 Task: Create a due date automation trigger when advanced on, 2 days after a card is due add fields with custom field "Resume" set to a number greater or equal to 1 and lower or equal to 10 at 11:00 AM.
Action: Mouse moved to (1016, 86)
Screenshot: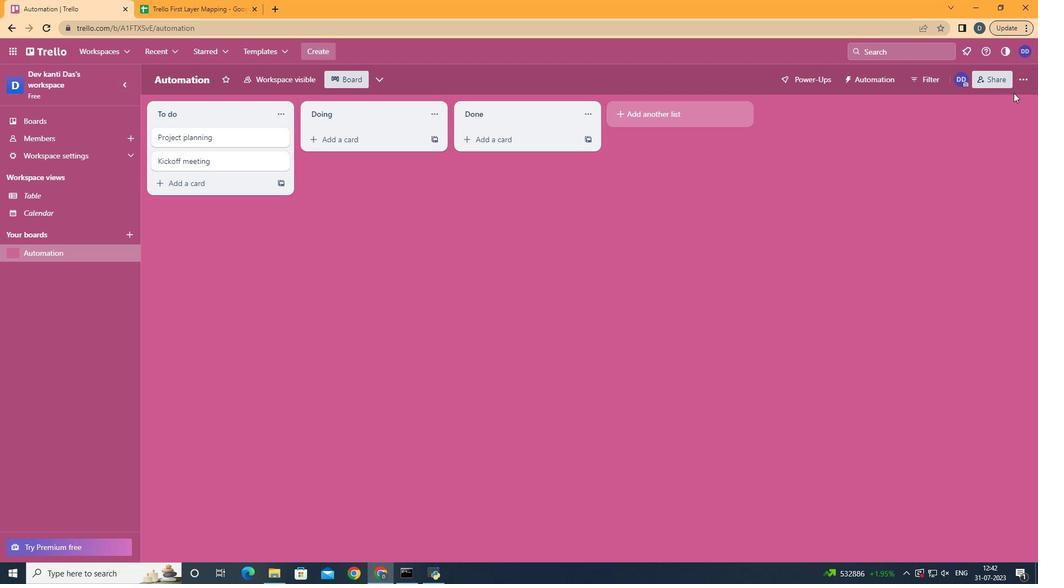 
Action: Mouse pressed left at (1016, 86)
Screenshot: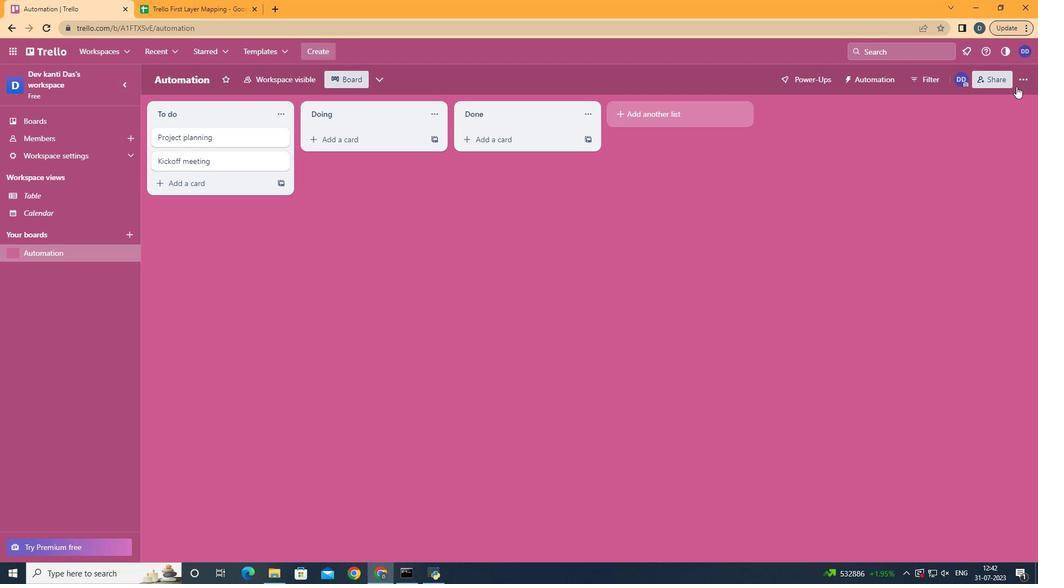 
Action: Mouse moved to (965, 215)
Screenshot: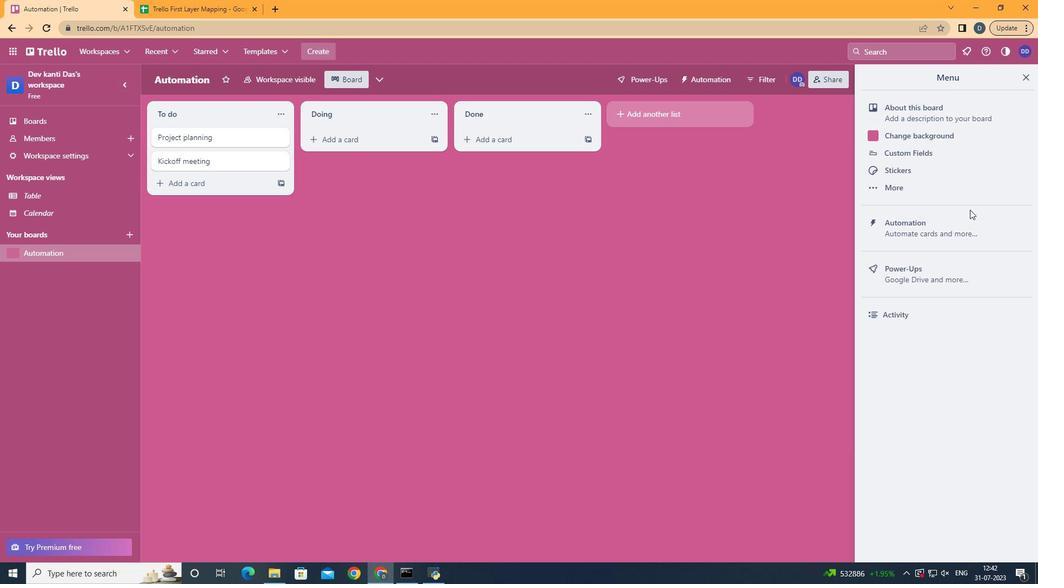 
Action: Mouse pressed left at (965, 215)
Screenshot: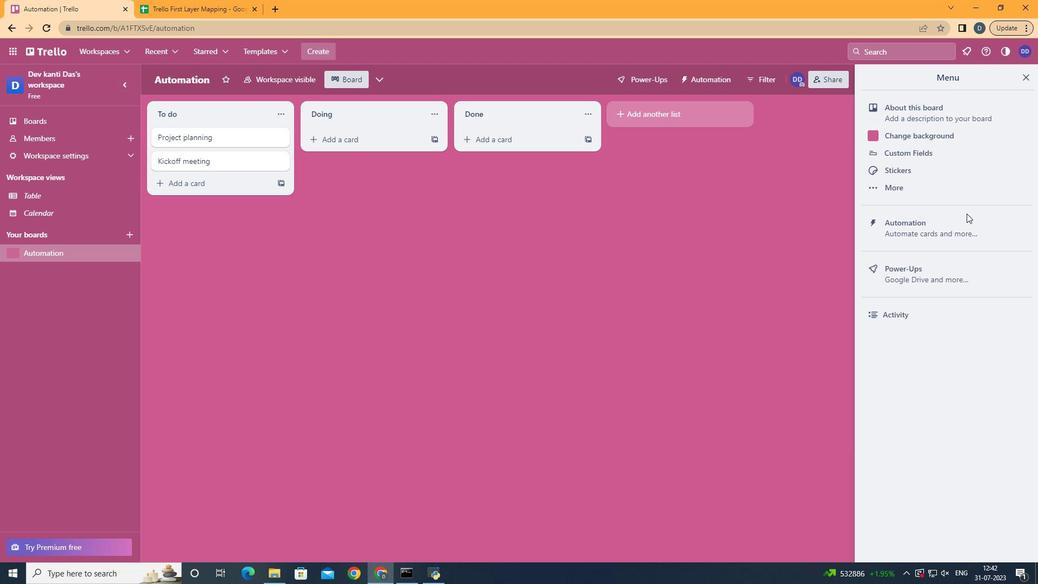 
Action: Mouse moved to (210, 208)
Screenshot: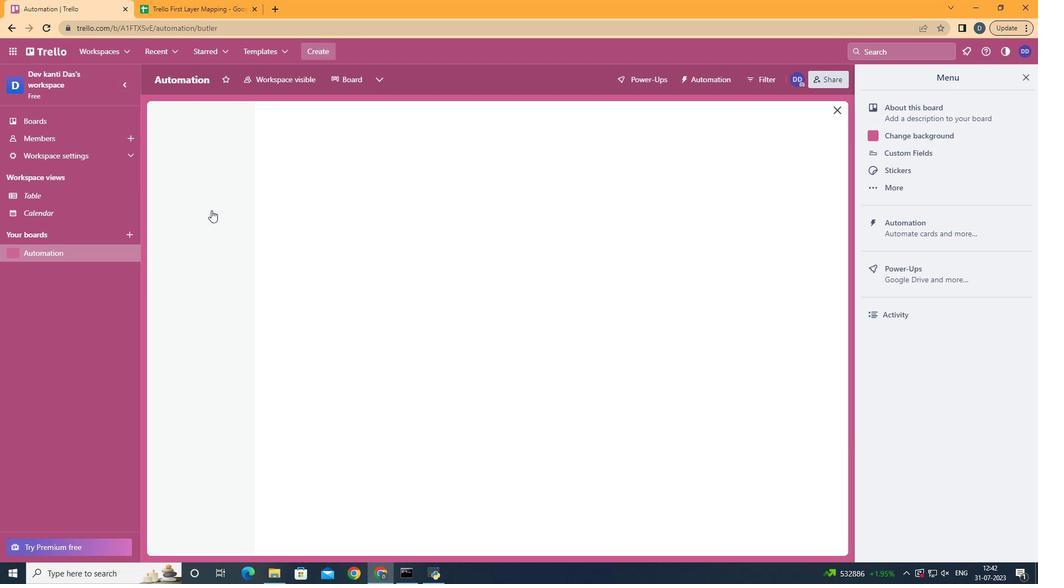 
Action: Mouse pressed left at (210, 208)
Screenshot: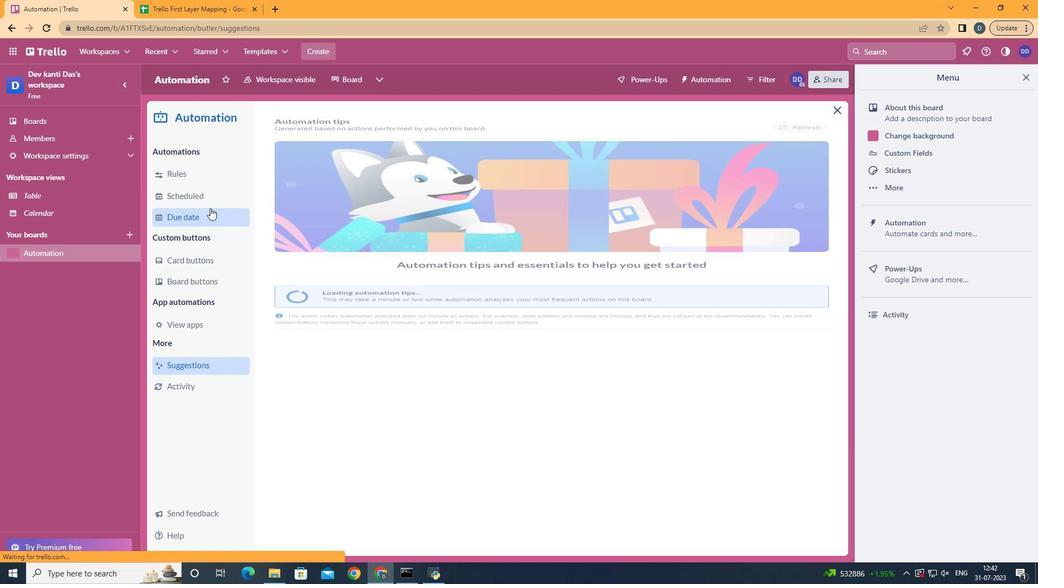 
Action: Mouse moved to (782, 131)
Screenshot: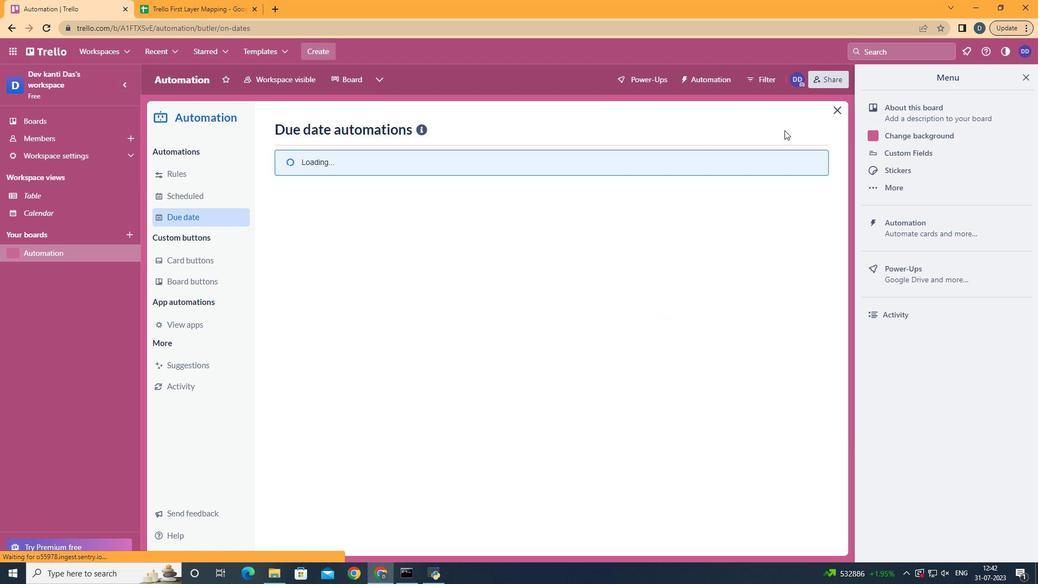 
Action: Mouse pressed left at (782, 131)
Screenshot: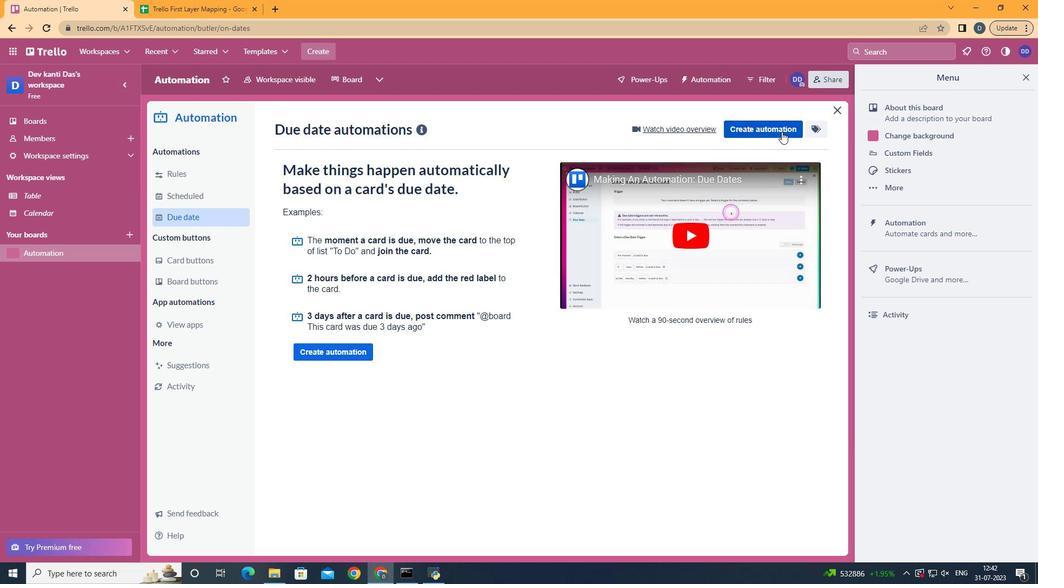 
Action: Mouse moved to (518, 236)
Screenshot: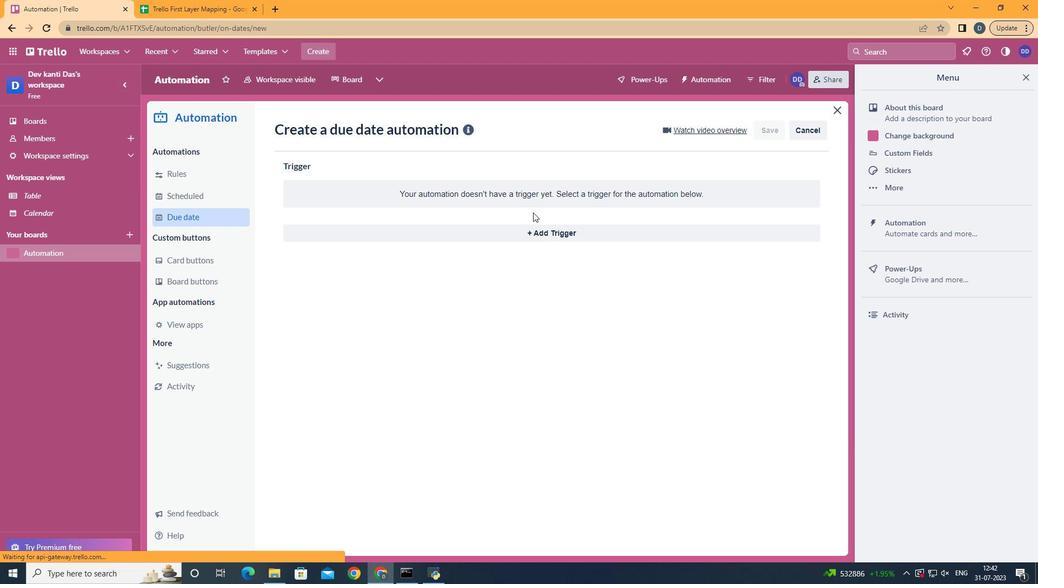 
Action: Mouse pressed left at (518, 236)
Screenshot: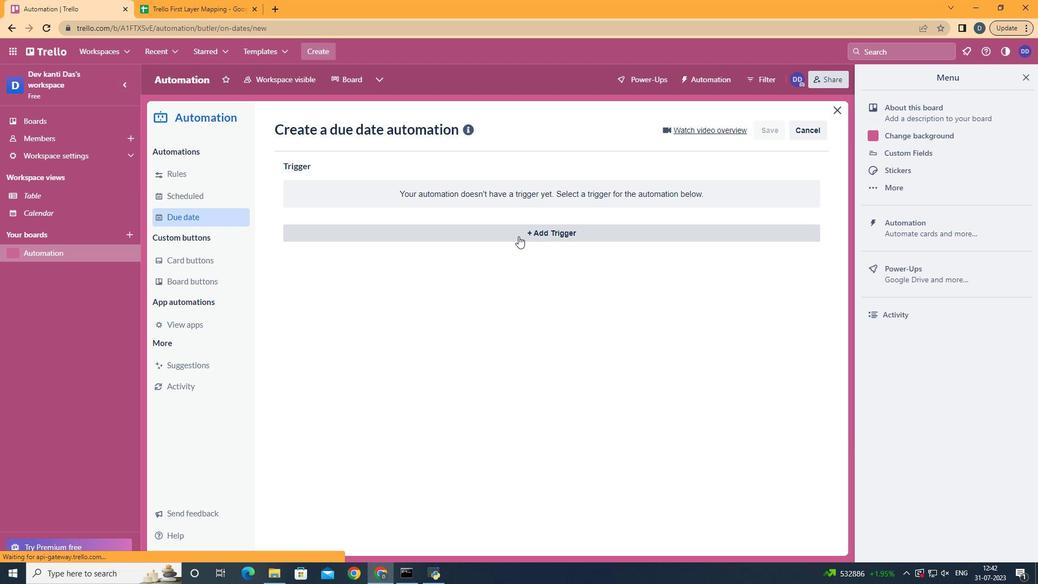 
Action: Mouse moved to (378, 441)
Screenshot: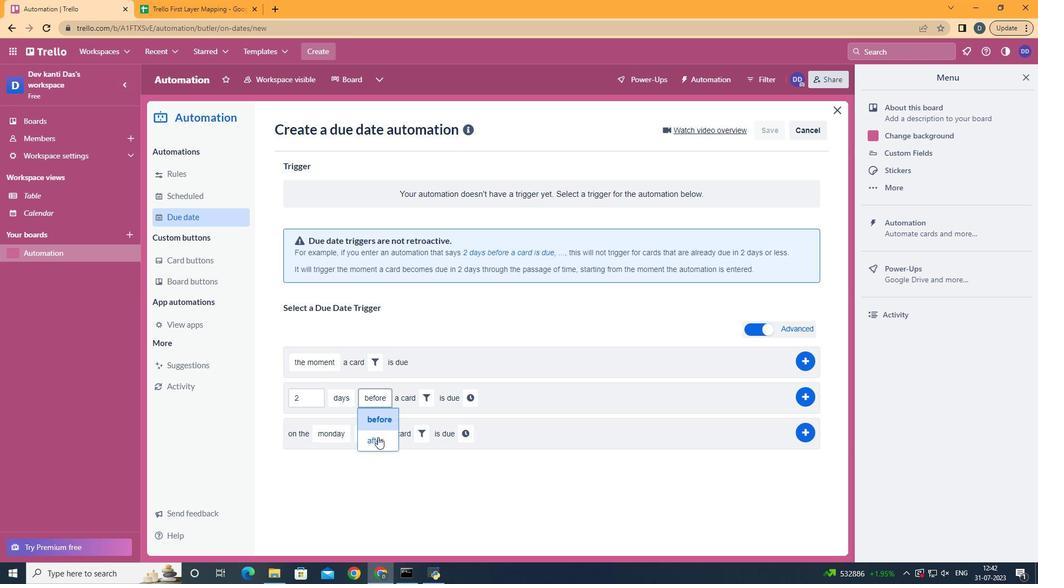 
Action: Mouse pressed left at (378, 441)
Screenshot: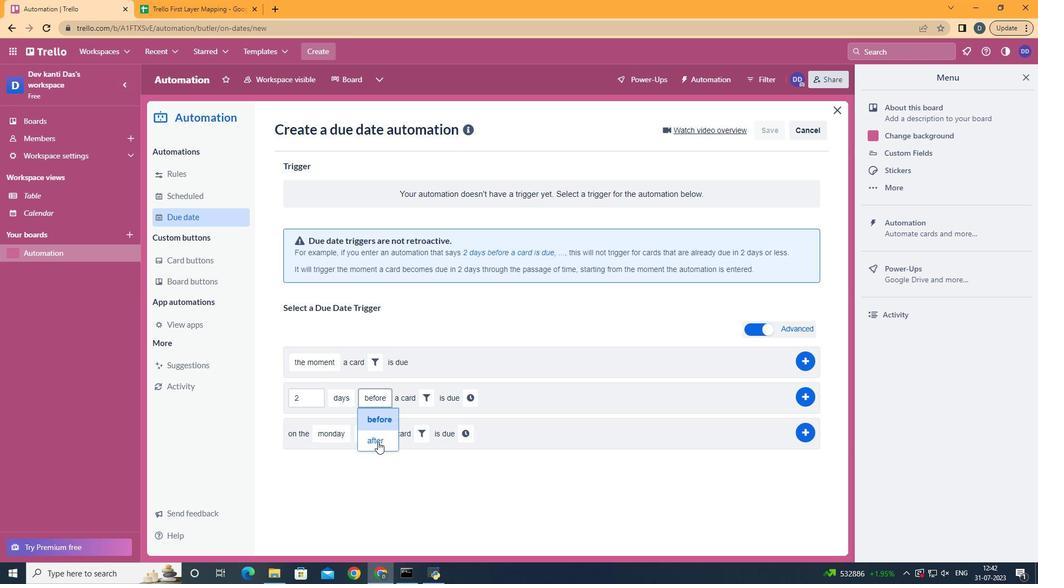 
Action: Mouse moved to (416, 401)
Screenshot: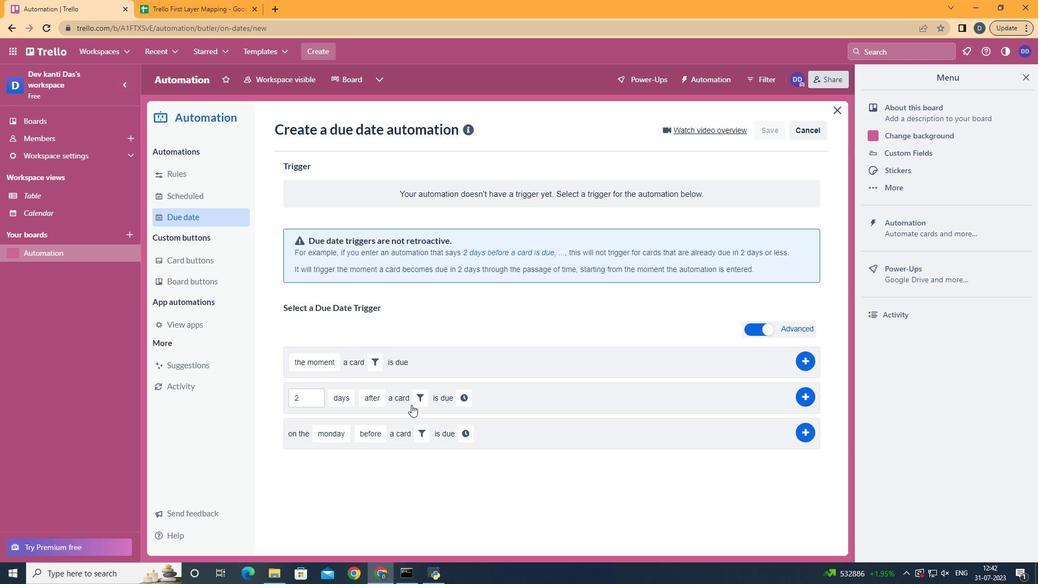 
Action: Mouse pressed left at (416, 401)
Screenshot: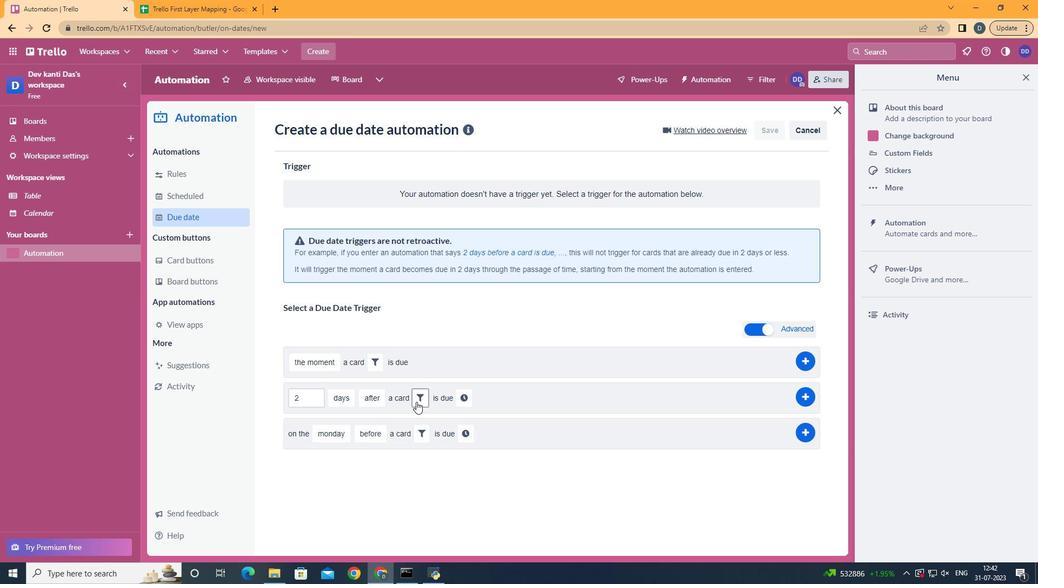 
Action: Mouse moved to (612, 432)
Screenshot: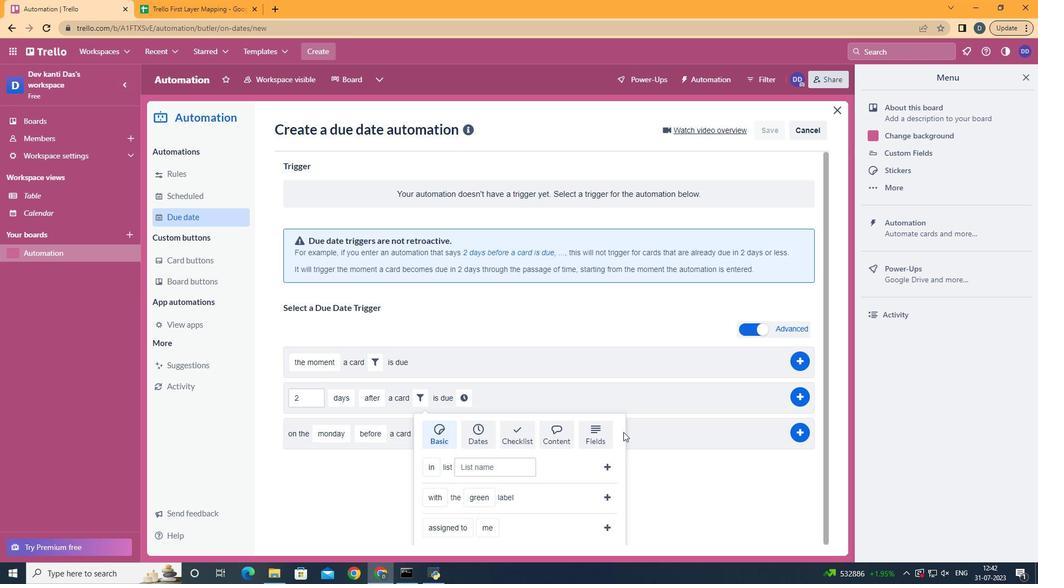 
Action: Mouse pressed left at (612, 432)
Screenshot: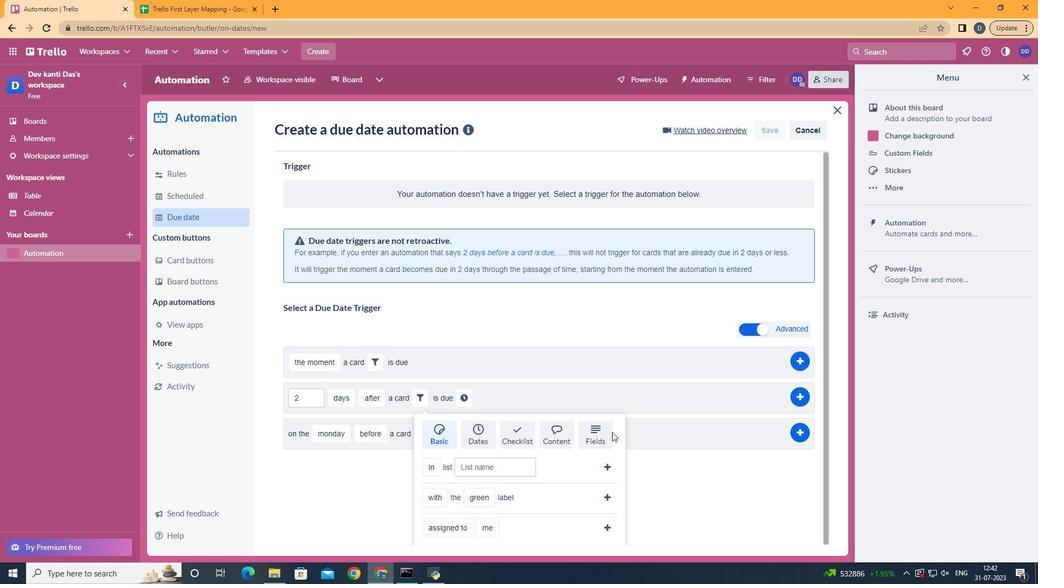 
Action: Mouse moved to (611, 427)
Screenshot: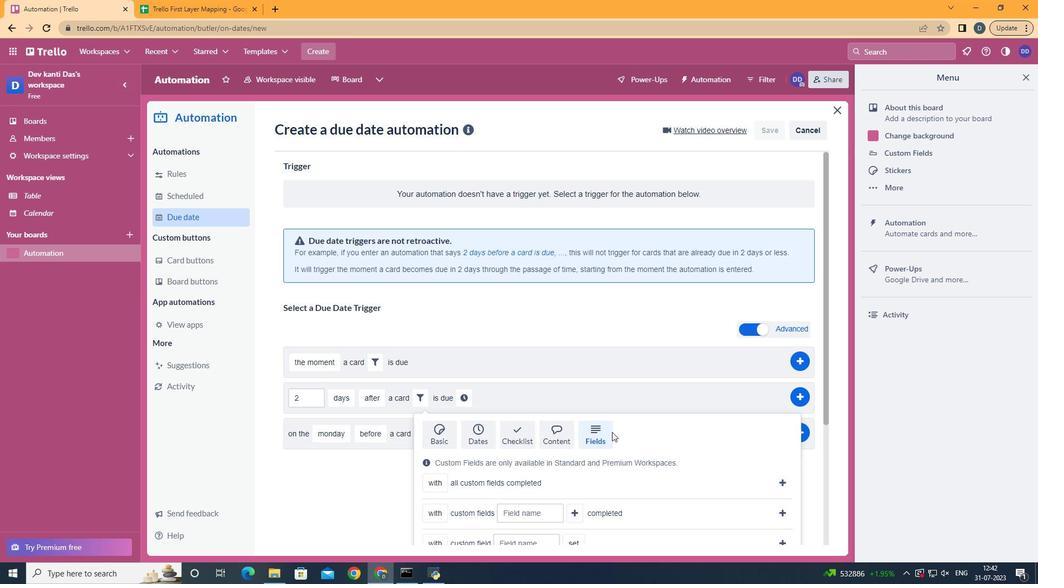 
Action: Mouse scrolled (611, 426) with delta (0, 0)
Screenshot: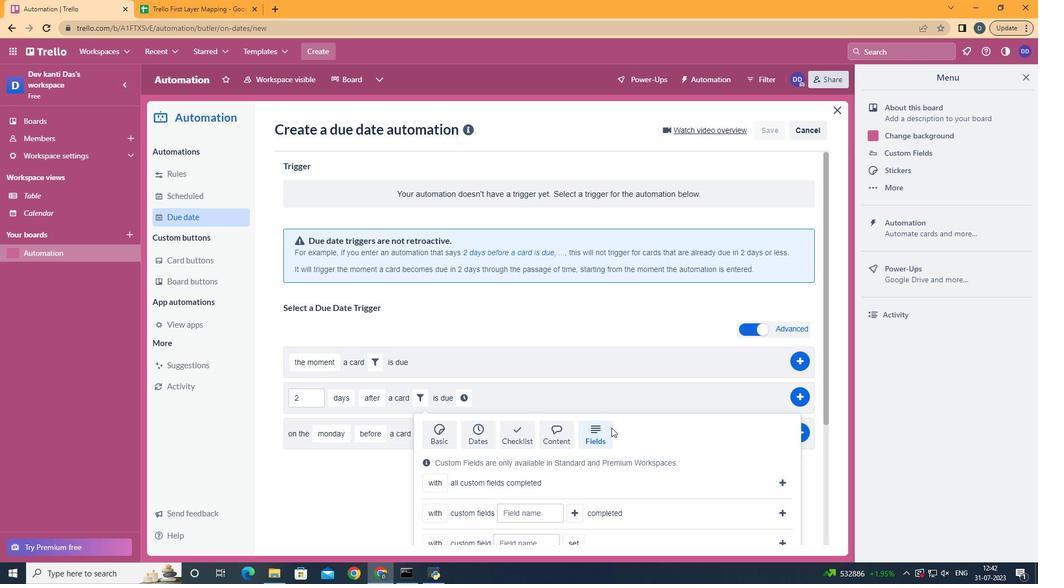 
Action: Mouse scrolled (611, 426) with delta (0, 0)
Screenshot: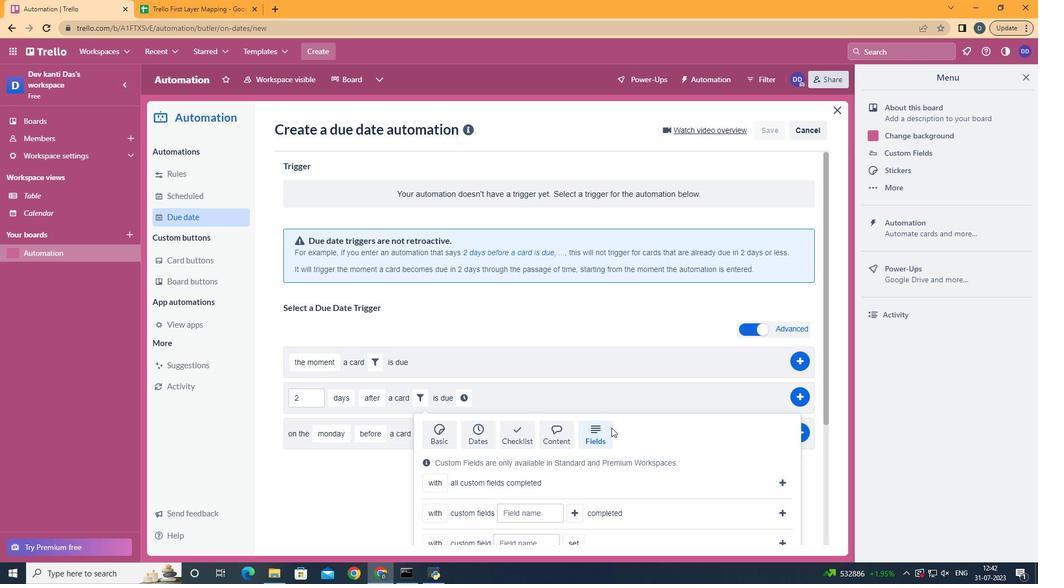 
Action: Mouse scrolled (611, 426) with delta (0, 0)
Screenshot: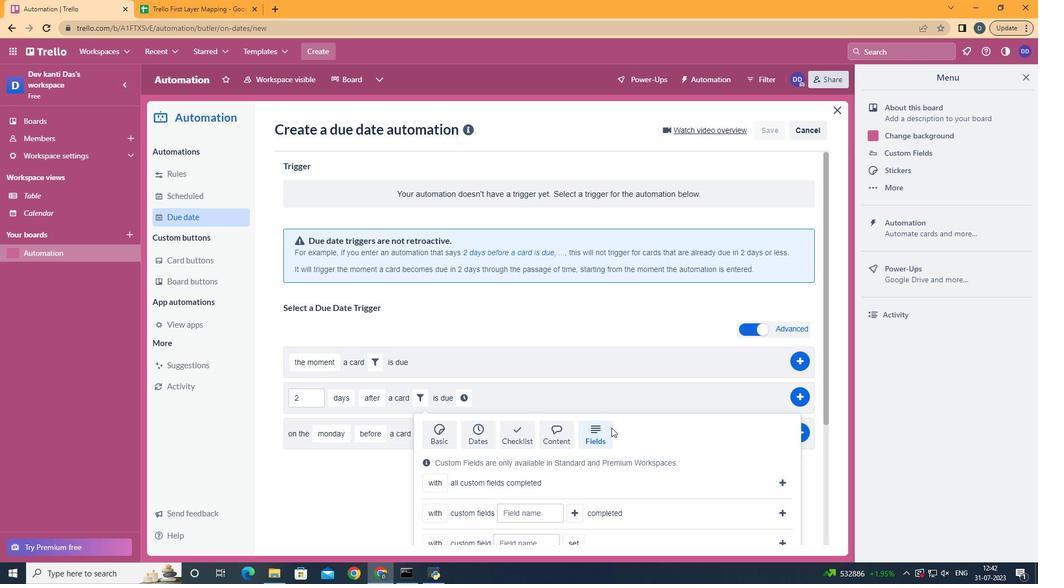 
Action: Mouse scrolled (611, 426) with delta (0, 0)
Screenshot: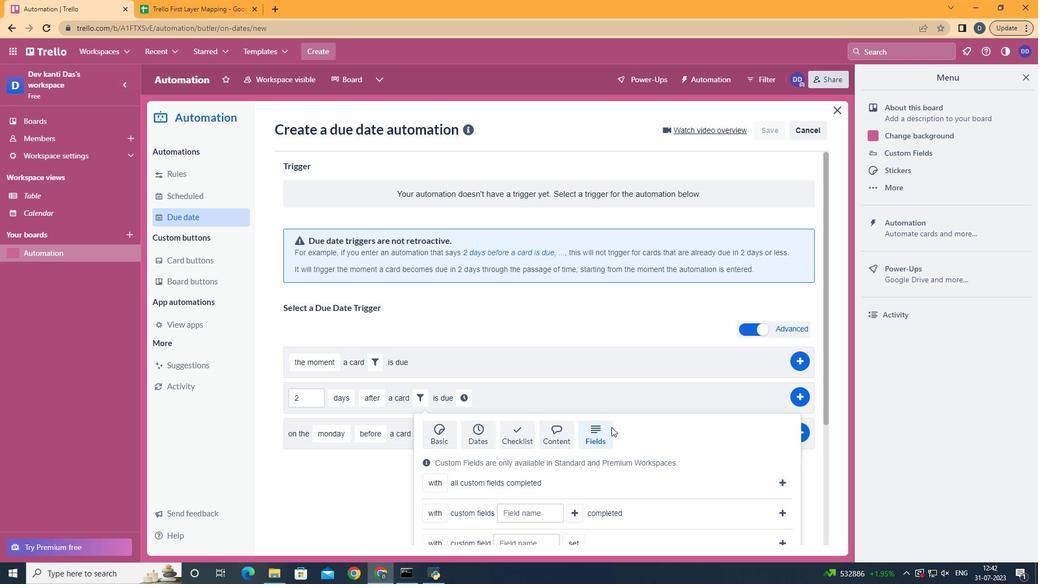 
Action: Mouse moved to (613, 423)
Screenshot: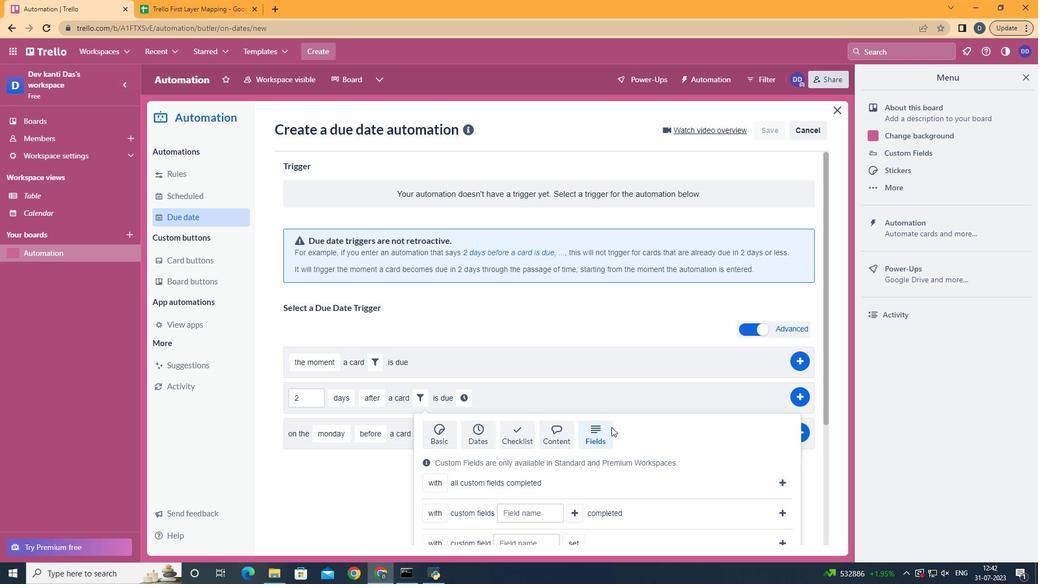 
Action: Mouse scrolled (613, 422) with delta (0, 0)
Screenshot: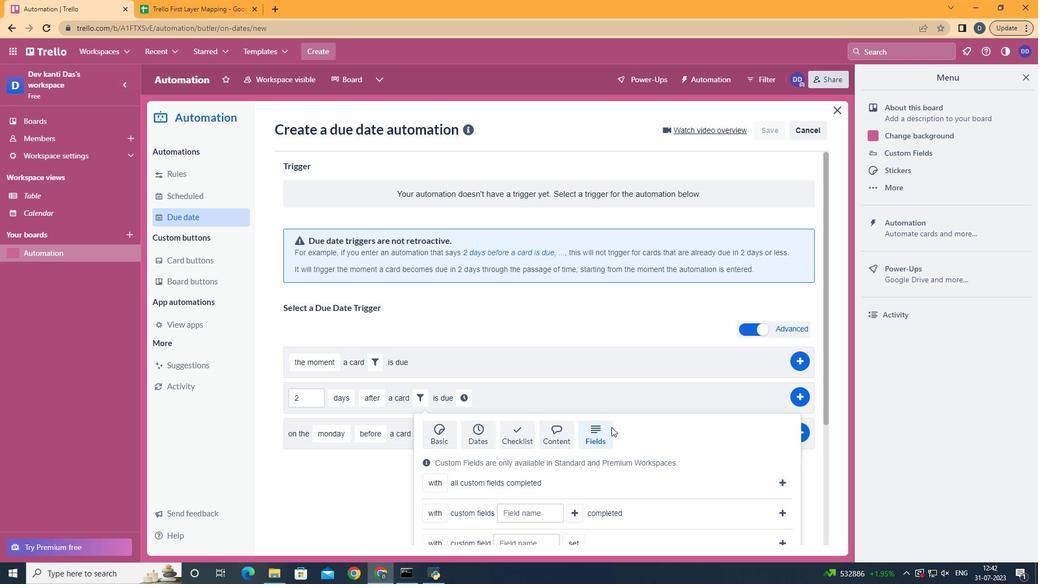 
Action: Mouse moved to (621, 417)
Screenshot: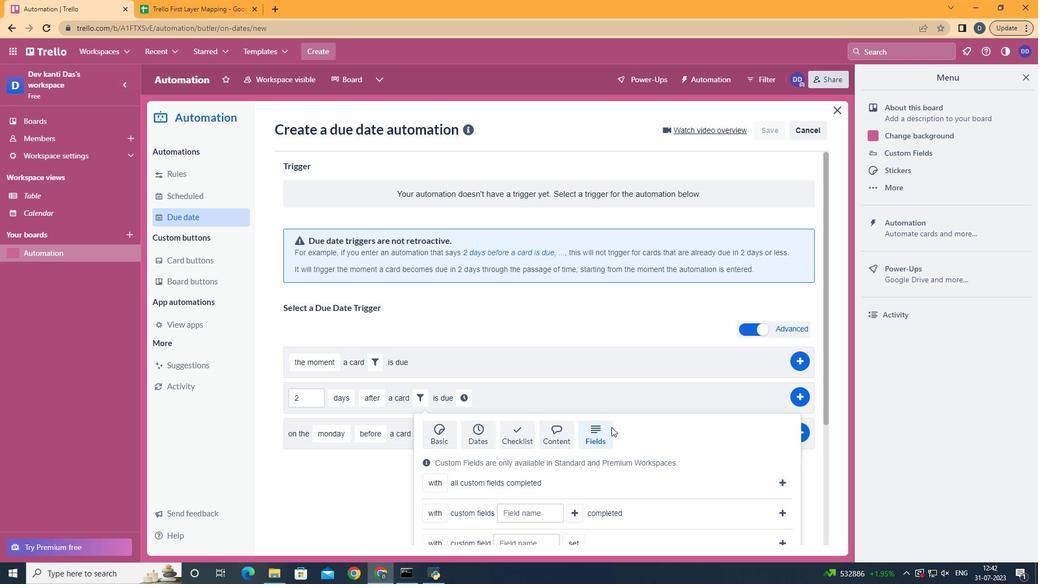 
Action: Mouse scrolled (621, 416) with delta (0, 0)
Screenshot: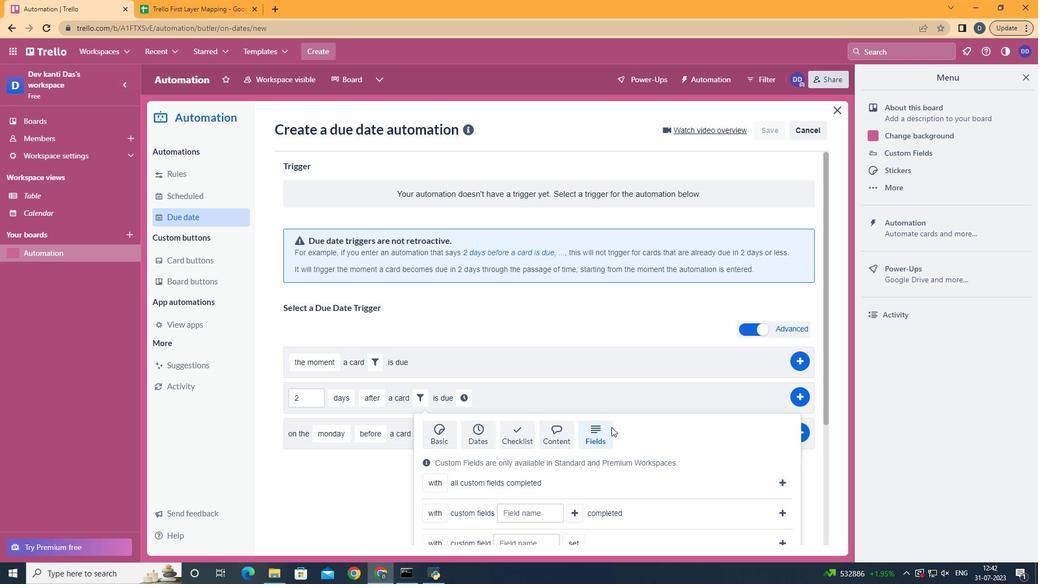 
Action: Mouse moved to (440, 485)
Screenshot: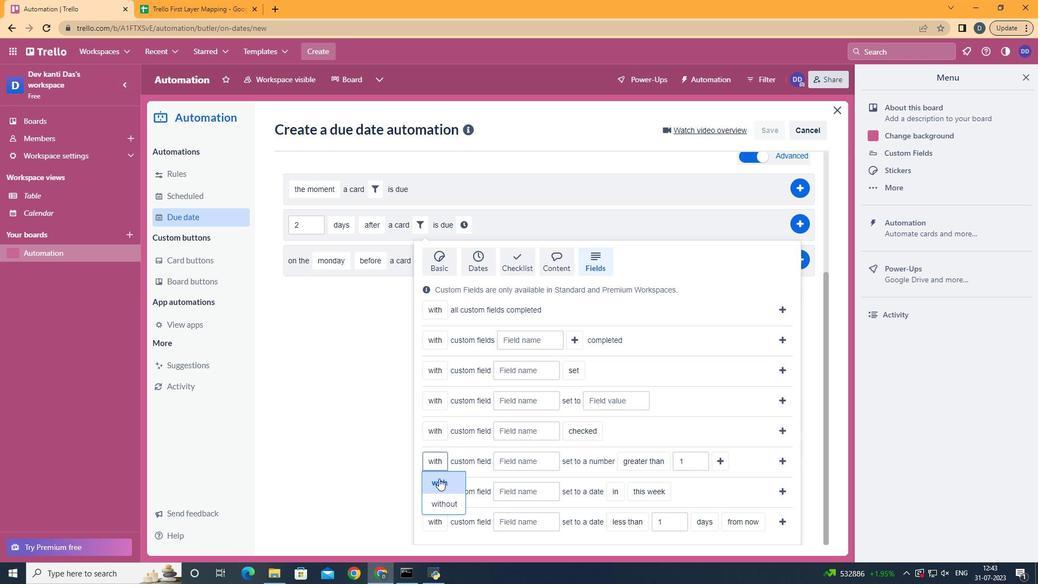 
Action: Mouse pressed left at (440, 485)
Screenshot: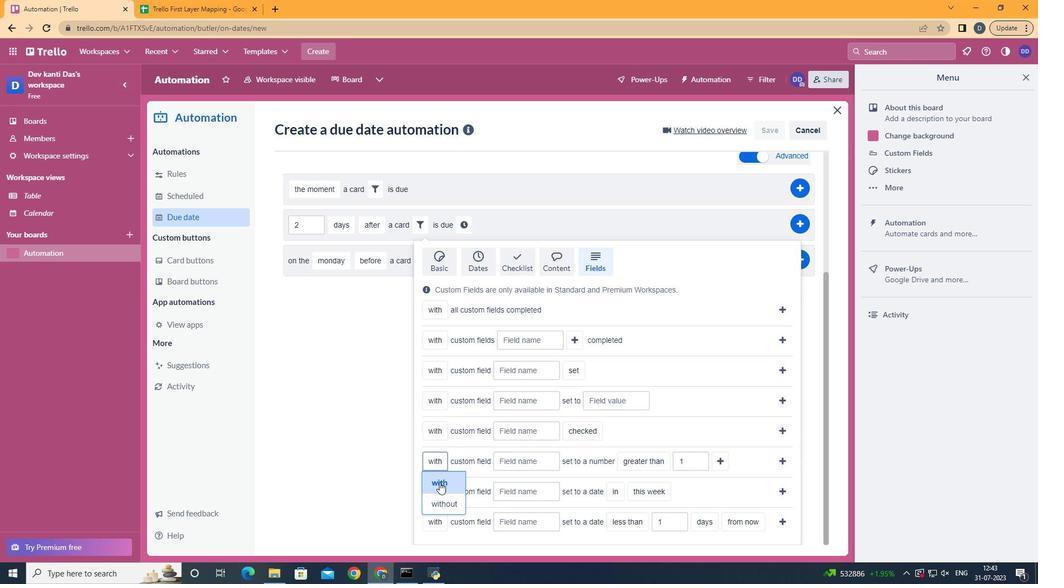 
Action: Mouse moved to (525, 462)
Screenshot: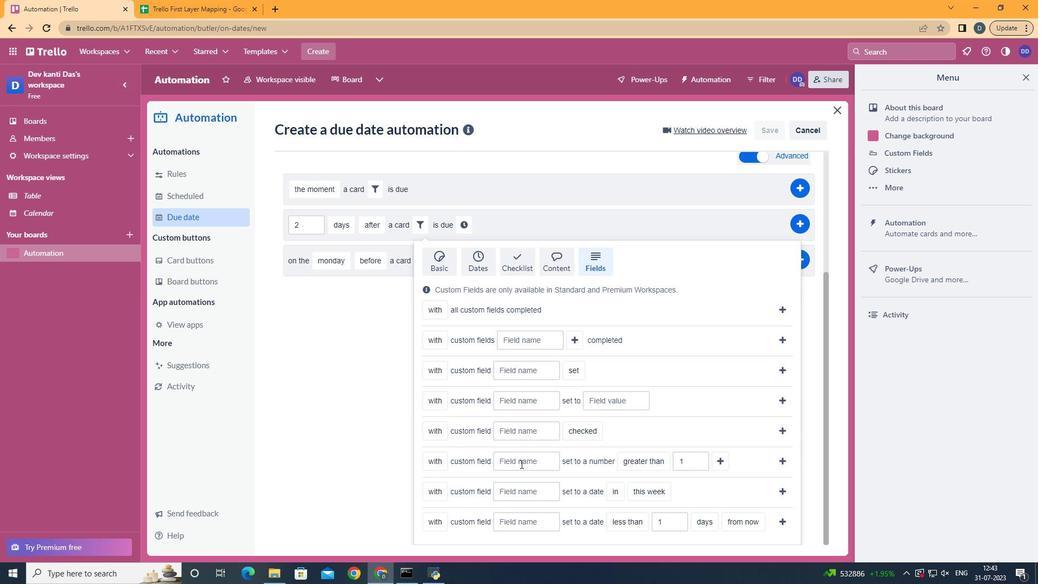 
Action: Mouse pressed left at (525, 462)
Screenshot: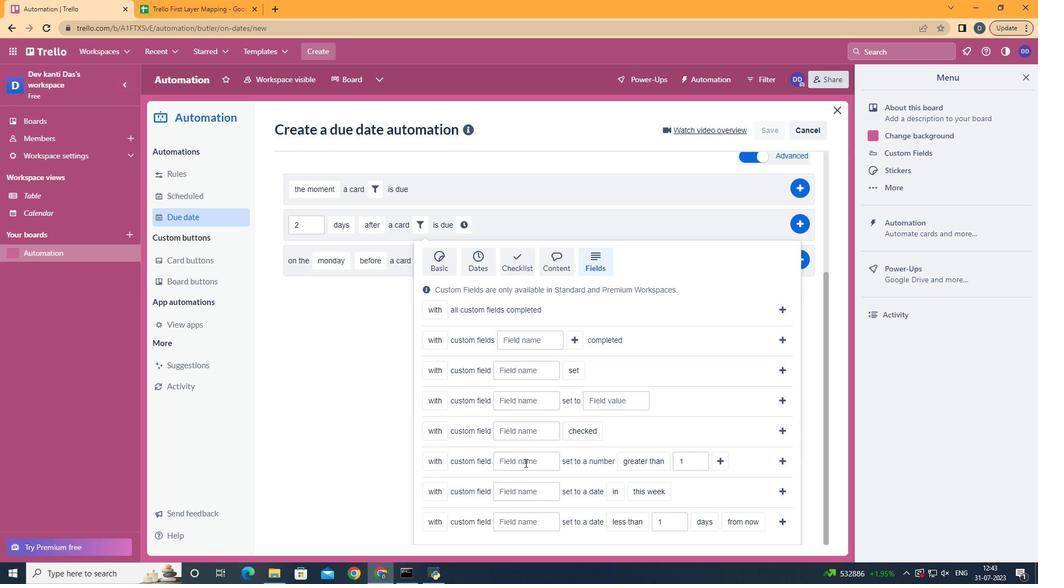 
Action: Key pressed <Key.shift>Resume
Screenshot: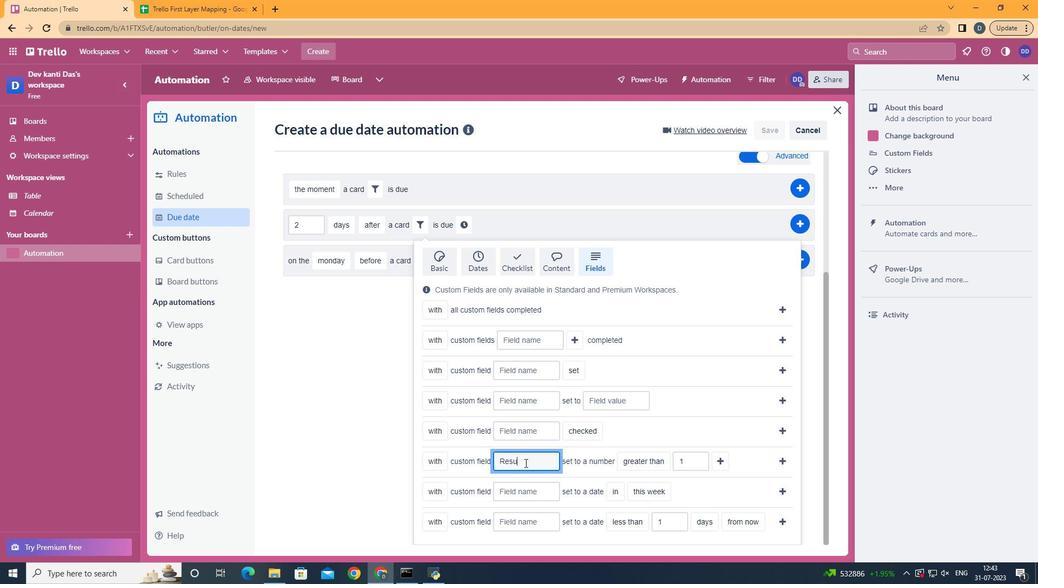 
Action: Mouse moved to (665, 399)
Screenshot: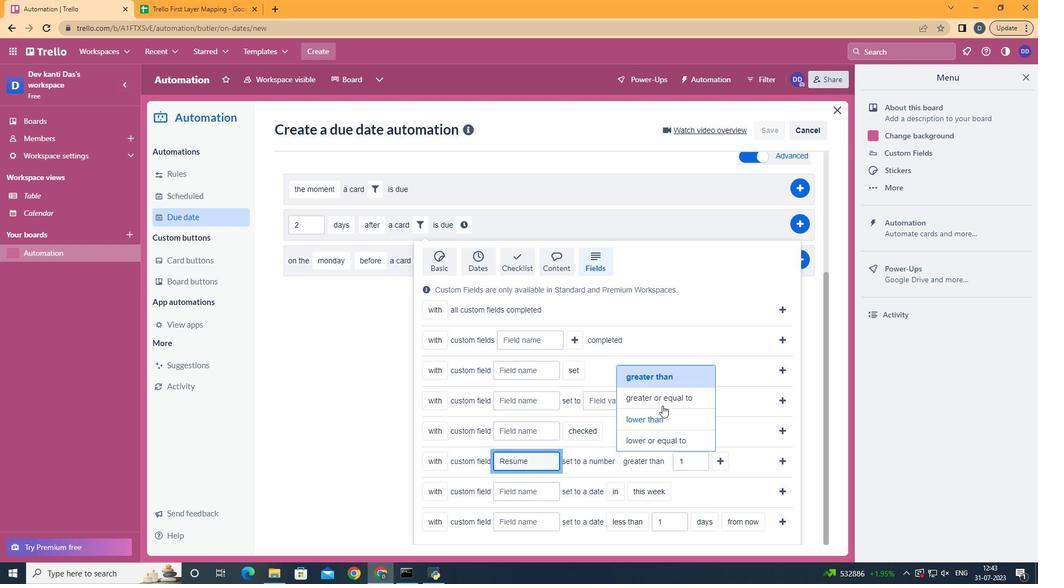 
Action: Mouse pressed left at (665, 399)
Screenshot: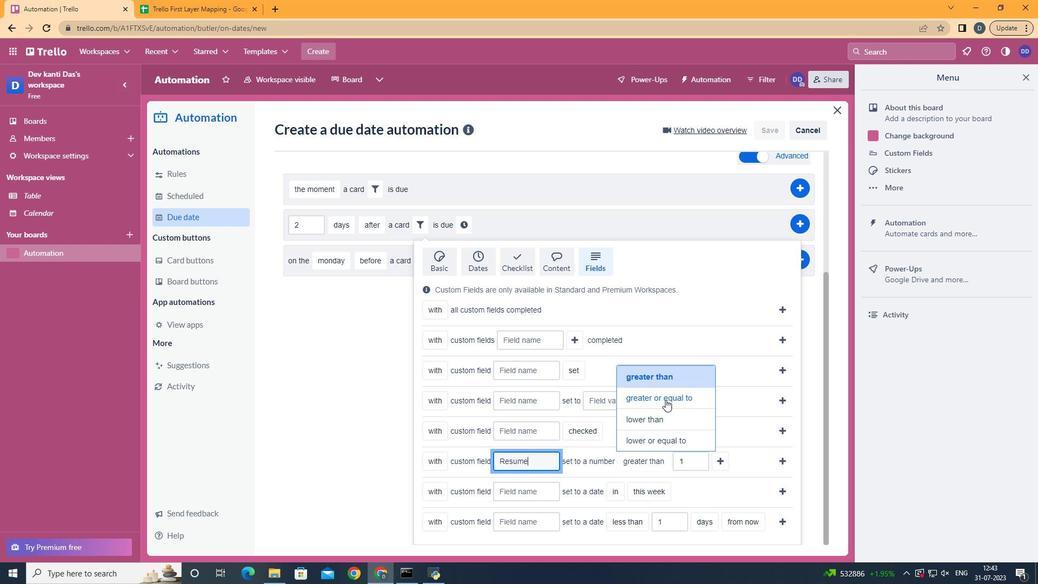 
Action: Mouse moved to (742, 462)
Screenshot: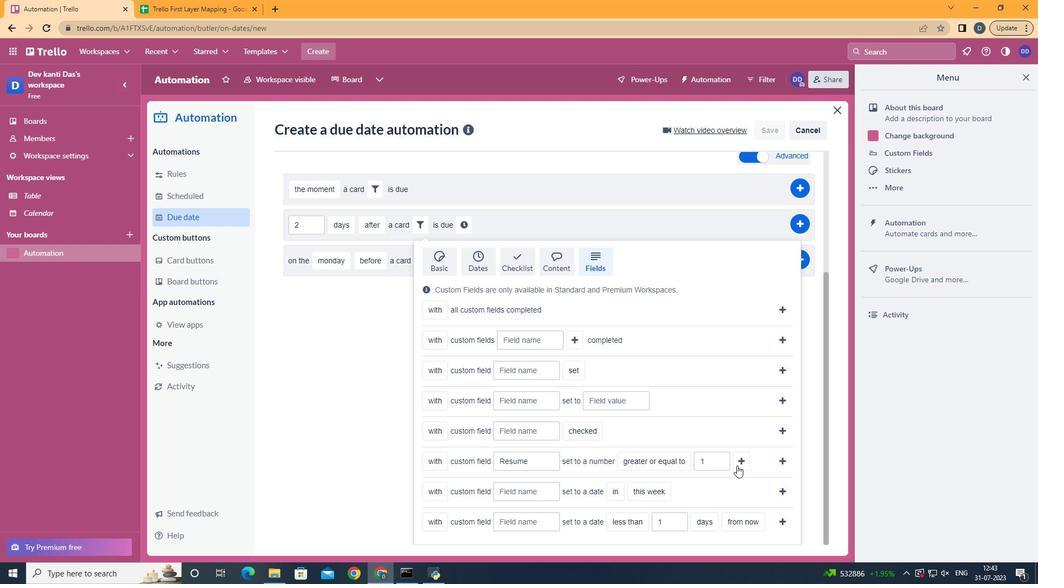 
Action: Mouse pressed left at (742, 462)
Screenshot: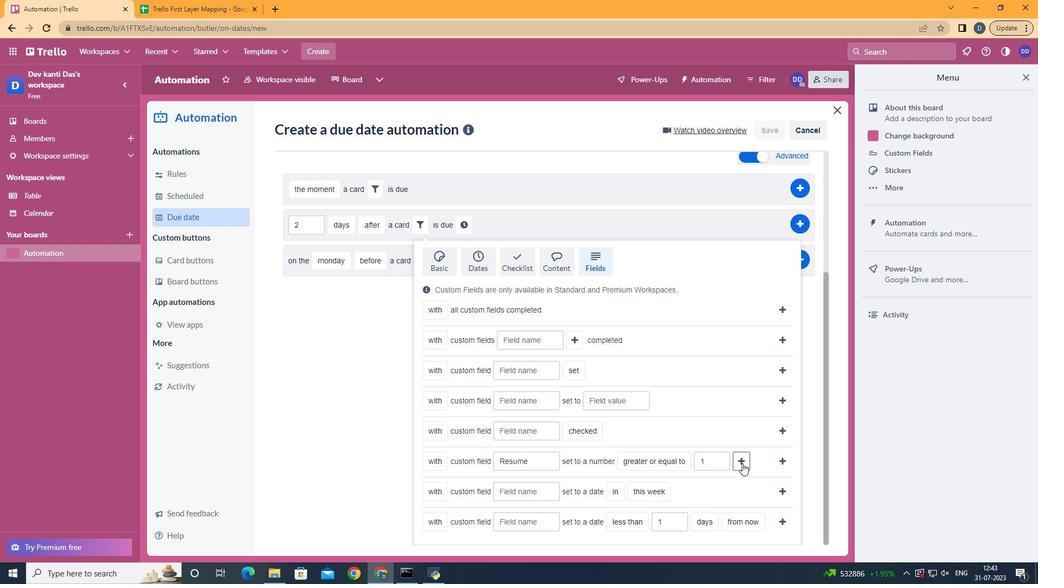 
Action: Mouse moved to (482, 415)
Screenshot: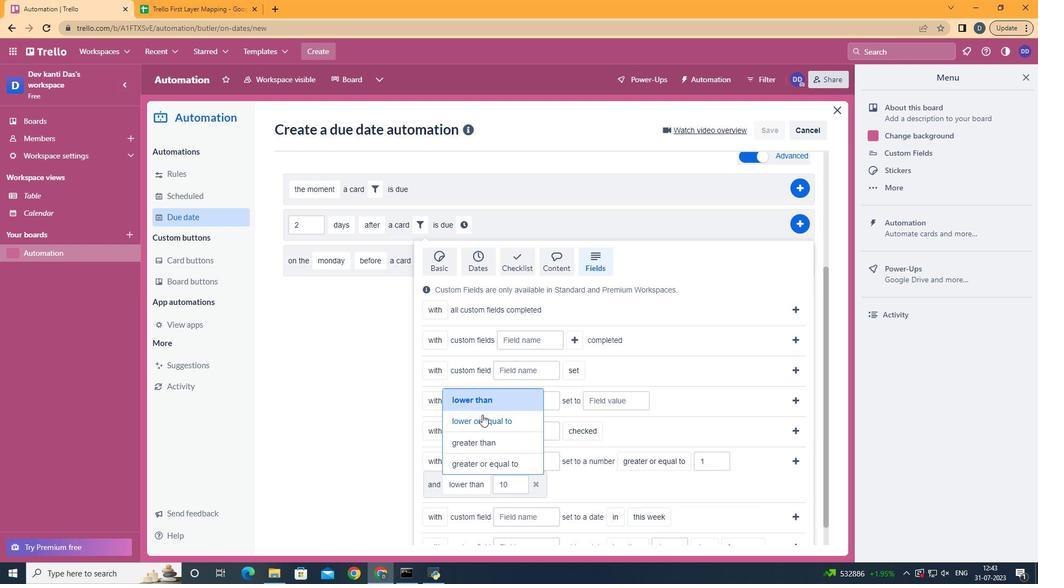 
Action: Mouse pressed left at (482, 415)
Screenshot: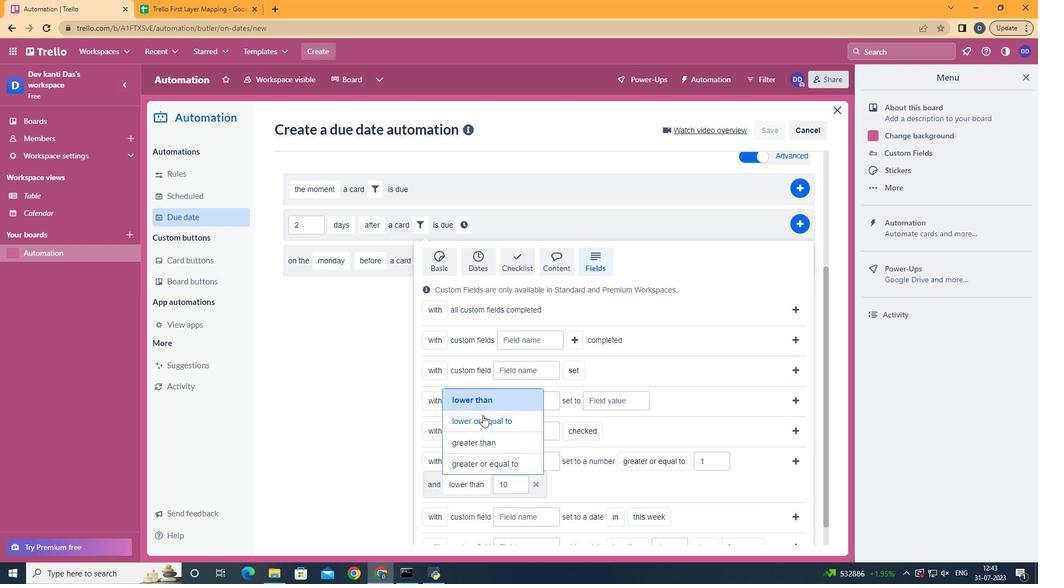 
Action: Mouse moved to (798, 466)
Screenshot: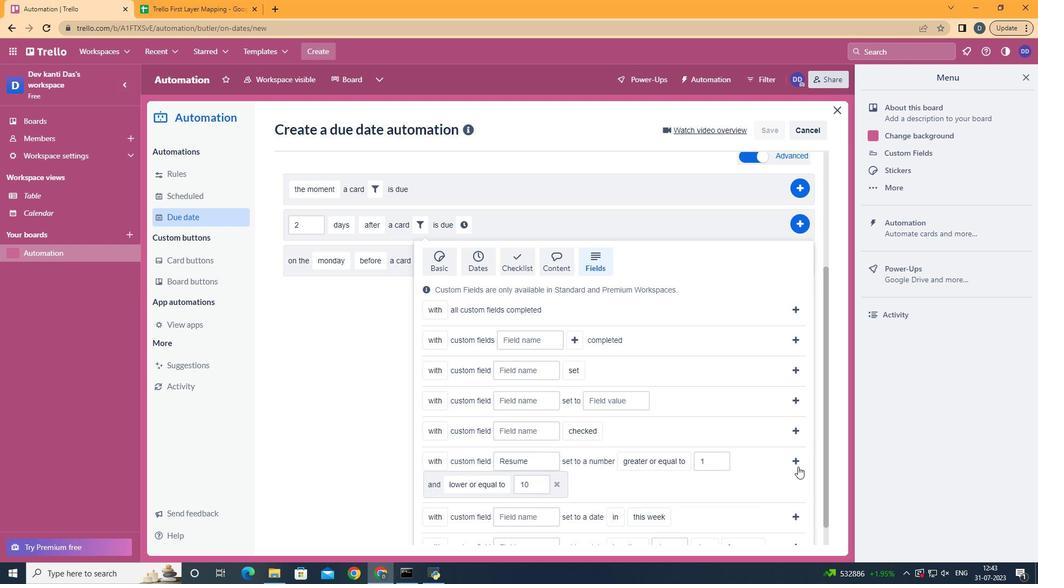 
Action: Mouse pressed left at (798, 466)
Screenshot: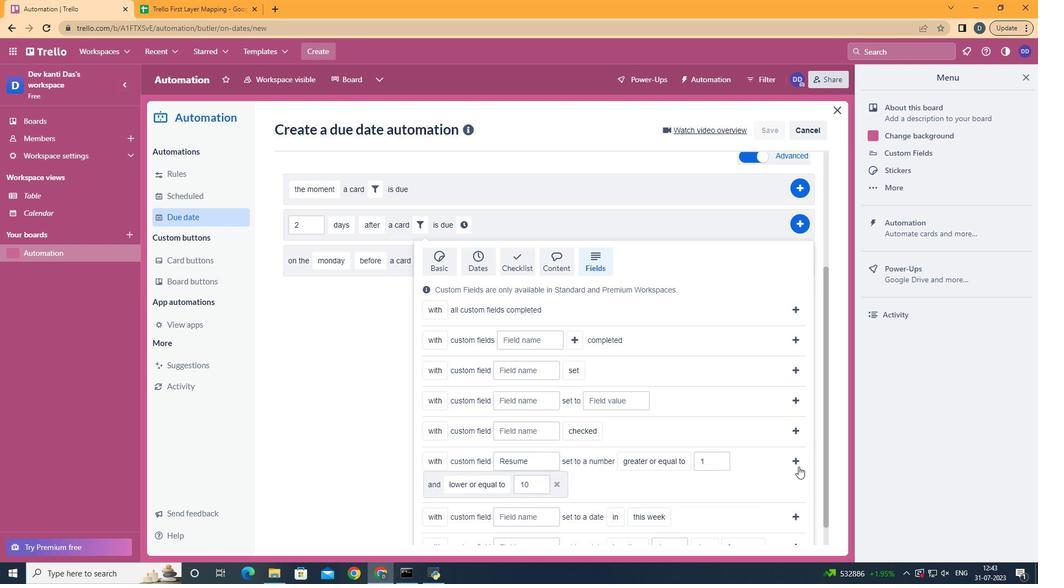 
Action: Mouse moved to (296, 417)
Screenshot: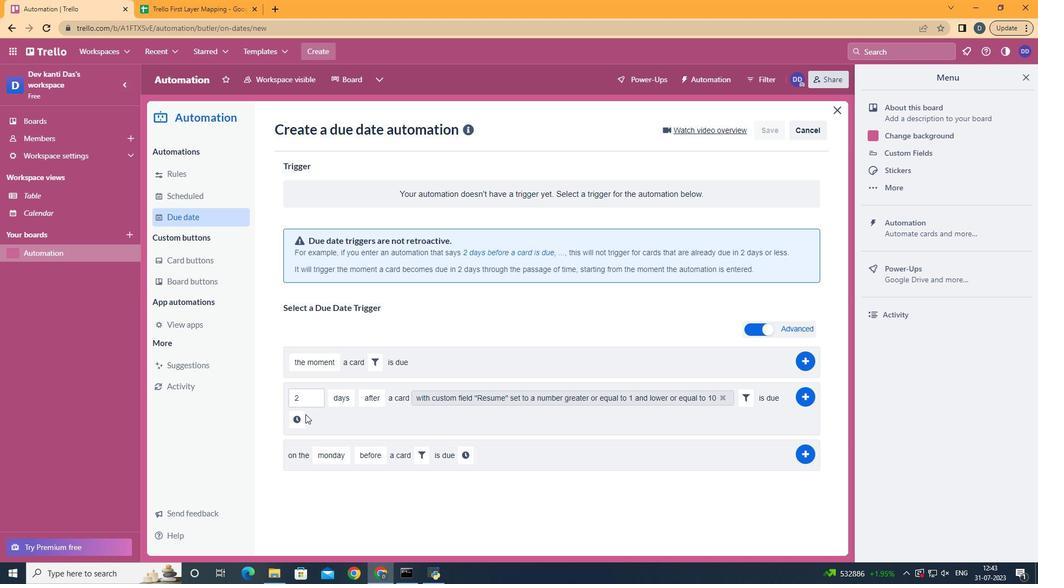 
Action: Mouse pressed left at (296, 417)
Screenshot: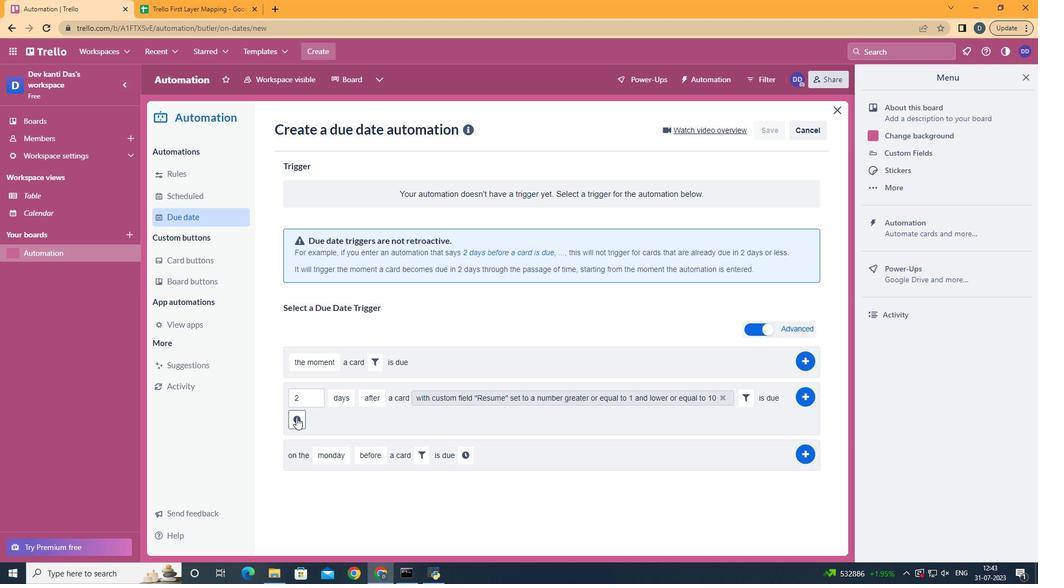 
Action: Mouse moved to (333, 420)
Screenshot: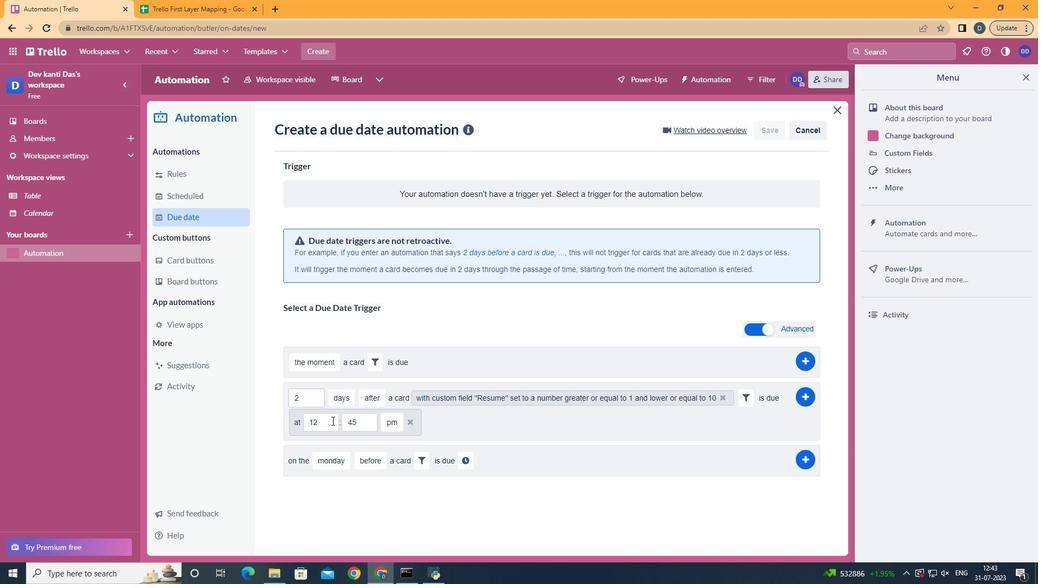 
Action: Mouse pressed left at (333, 420)
Screenshot: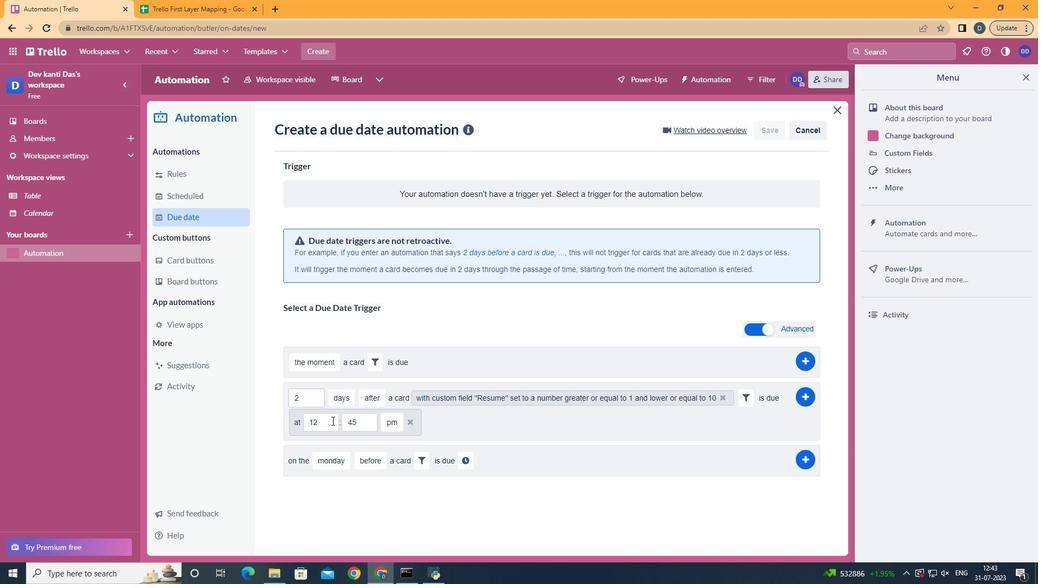 
Action: Key pressed <Key.backspace>1
Screenshot: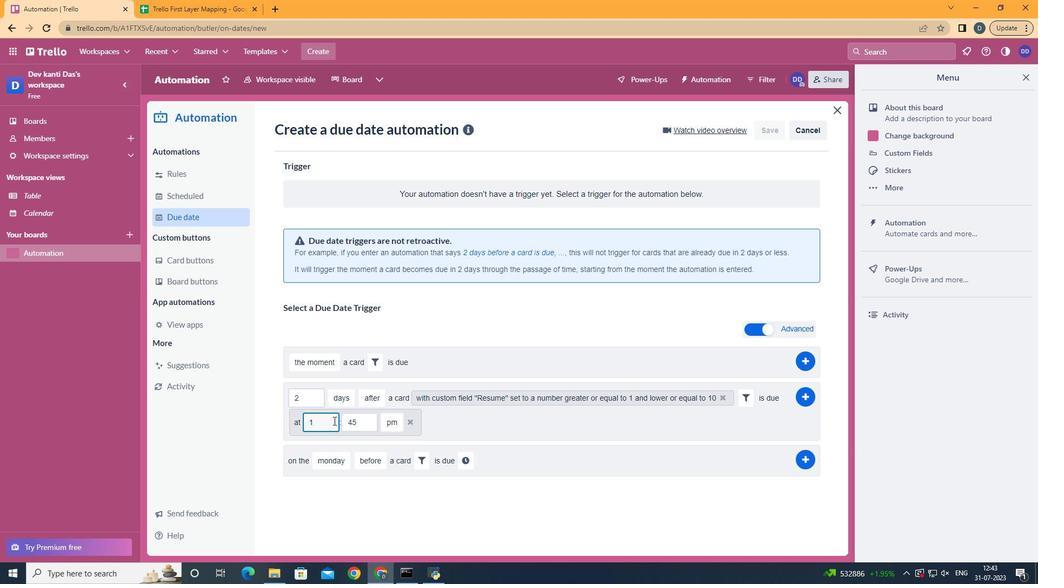 
Action: Mouse moved to (376, 427)
Screenshot: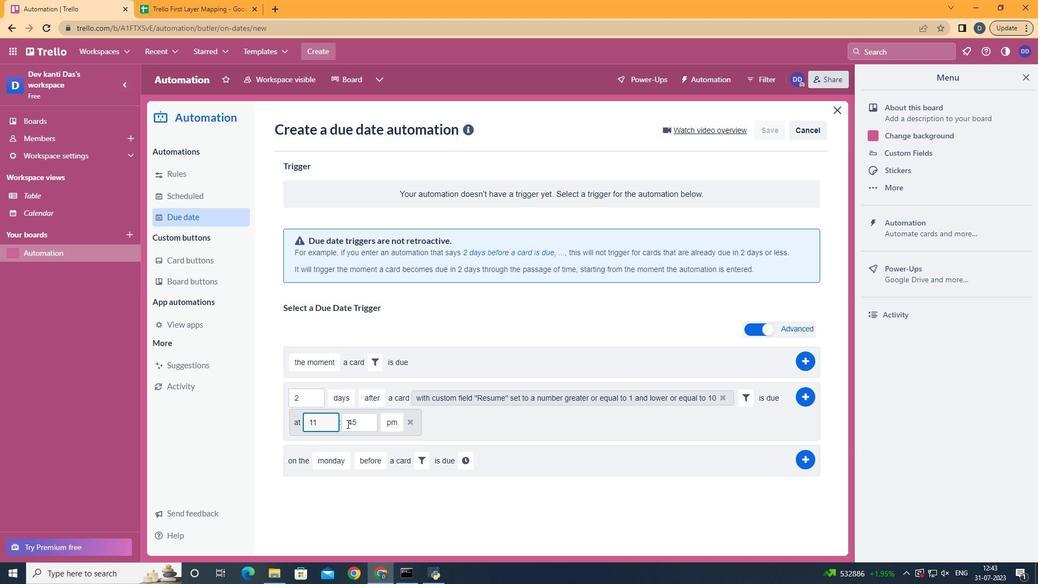 
Action: Mouse pressed left at (376, 427)
Screenshot: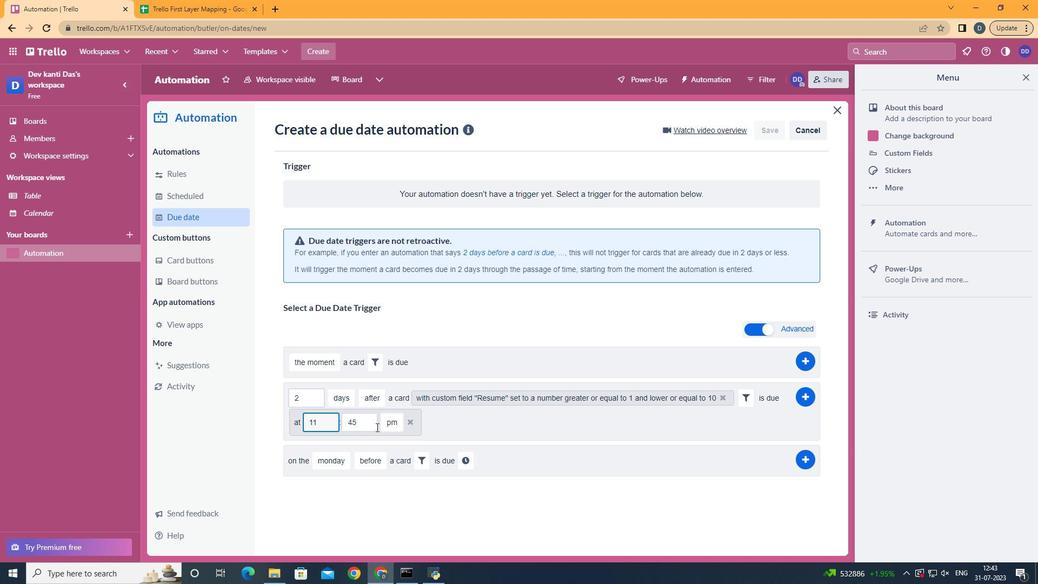 
Action: Mouse moved to (368, 427)
Screenshot: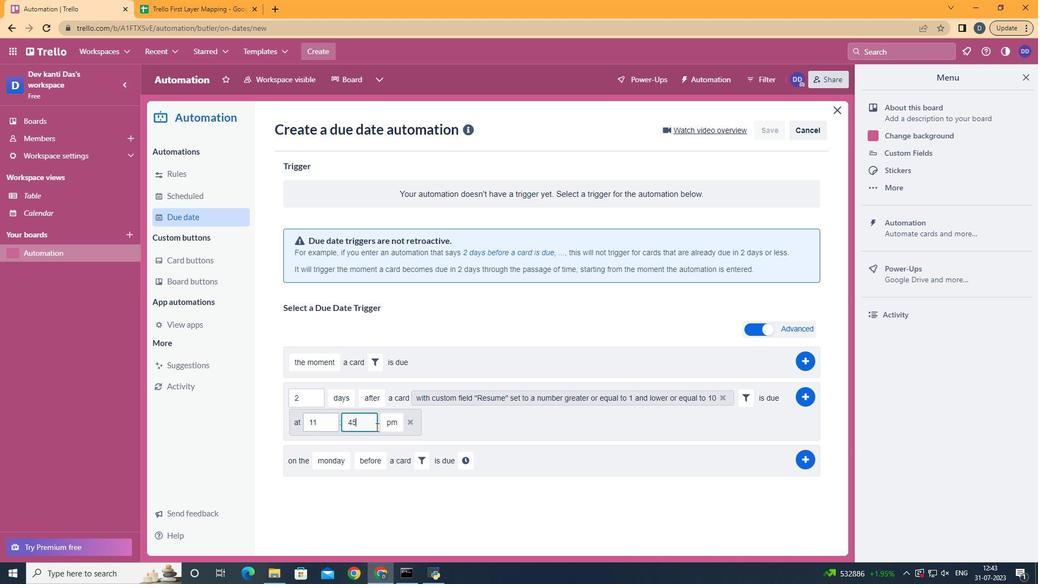
Action: Key pressed <Key.backspace><Key.backspace>00
Screenshot: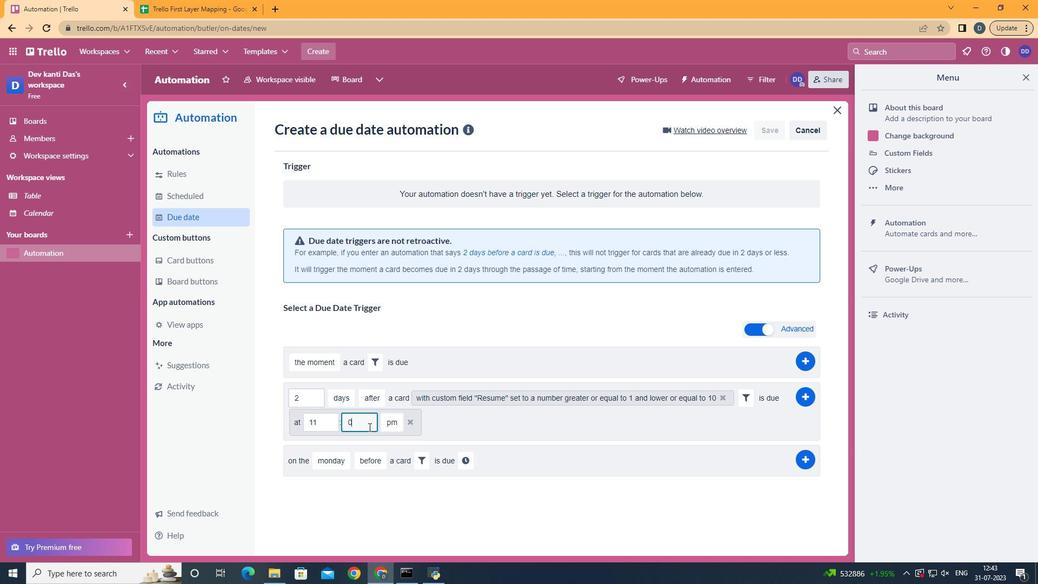 
Action: Mouse moved to (396, 444)
Screenshot: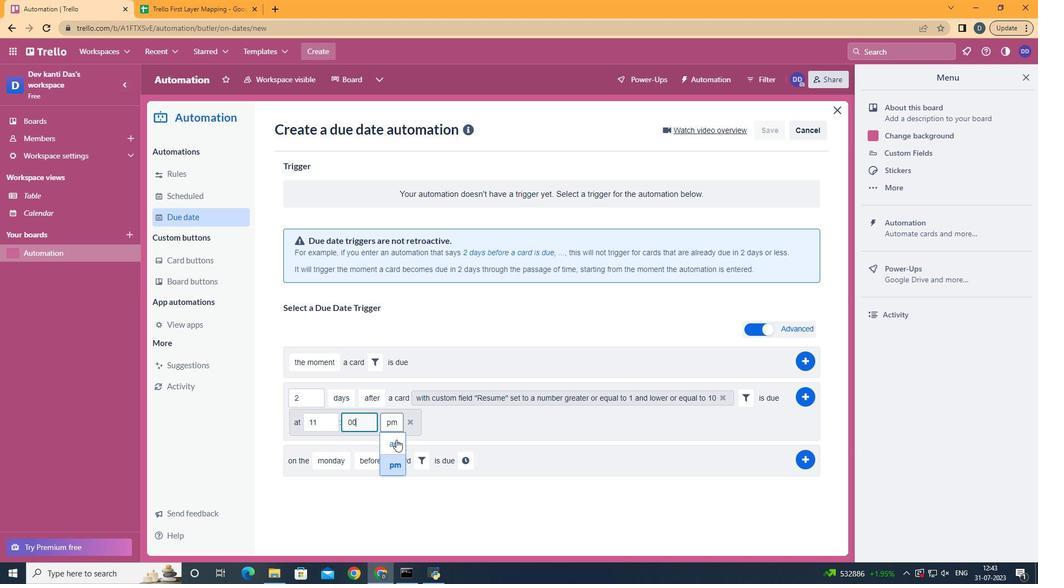 
Action: Mouse pressed left at (396, 444)
Screenshot: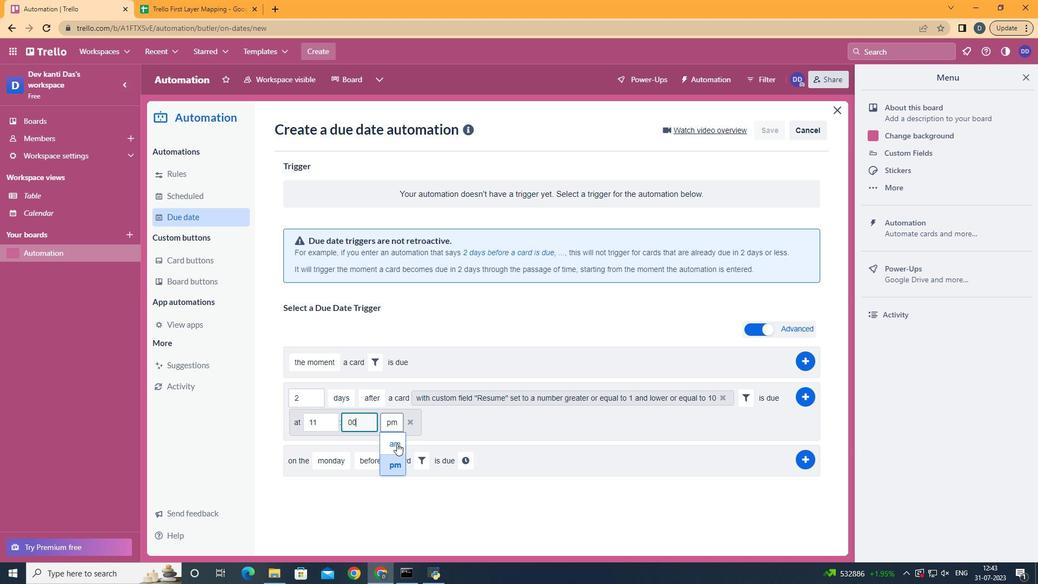 
Action: Mouse moved to (802, 399)
Screenshot: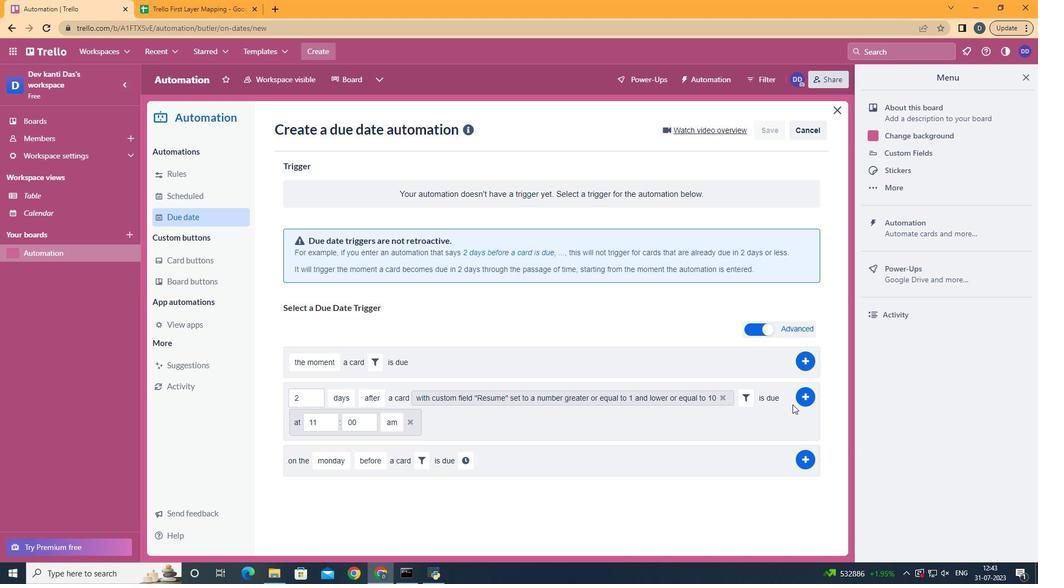 
Action: Mouse pressed left at (802, 399)
Screenshot: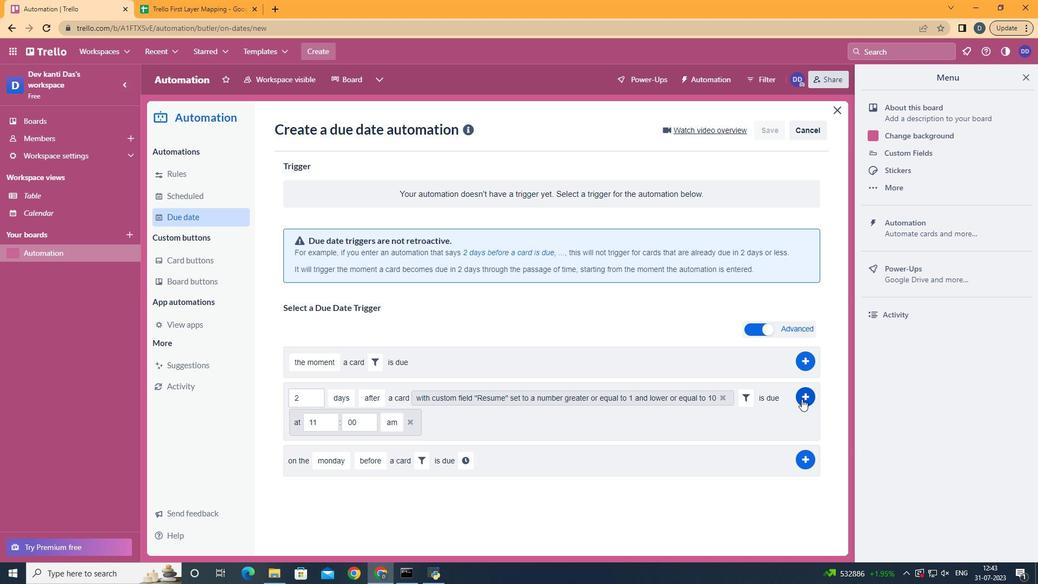 
Action: Mouse moved to (658, 291)
Screenshot: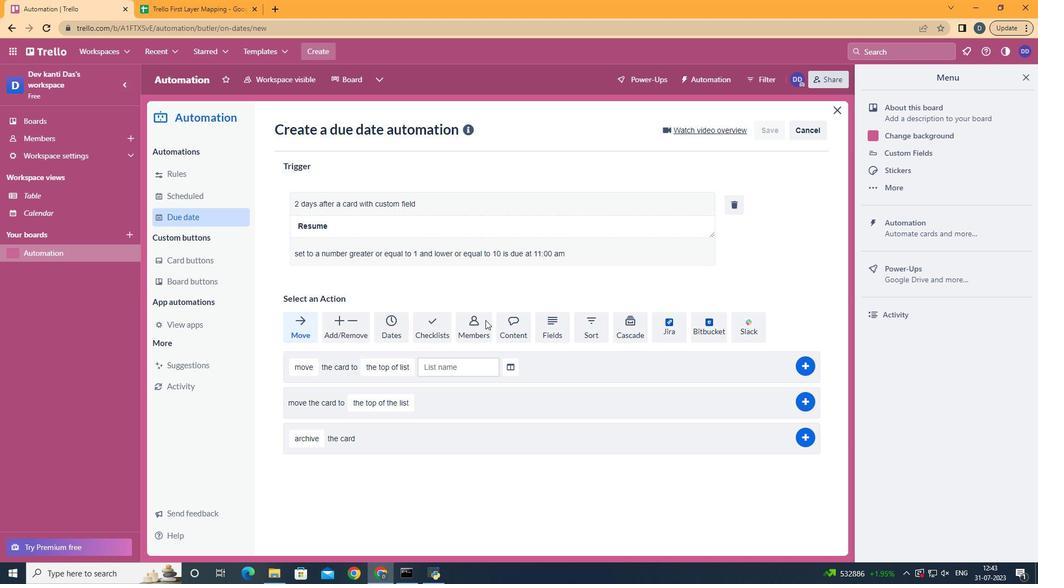 
